 Task: Add a condition where "Hours since assigned Greater than Twenty" in unsolved tickets in your groups.
Action: Mouse moved to (162, 506)
Screenshot: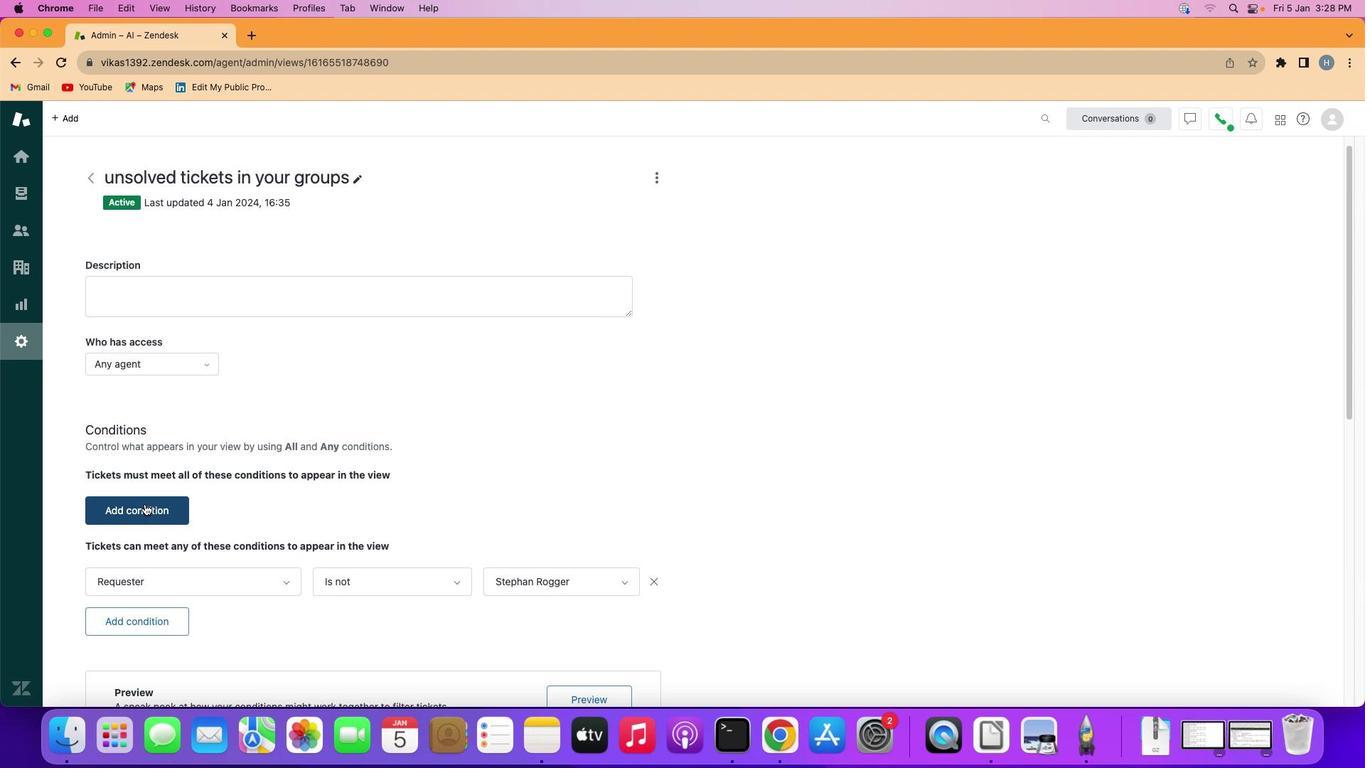 
Action: Mouse pressed left at (162, 506)
Screenshot: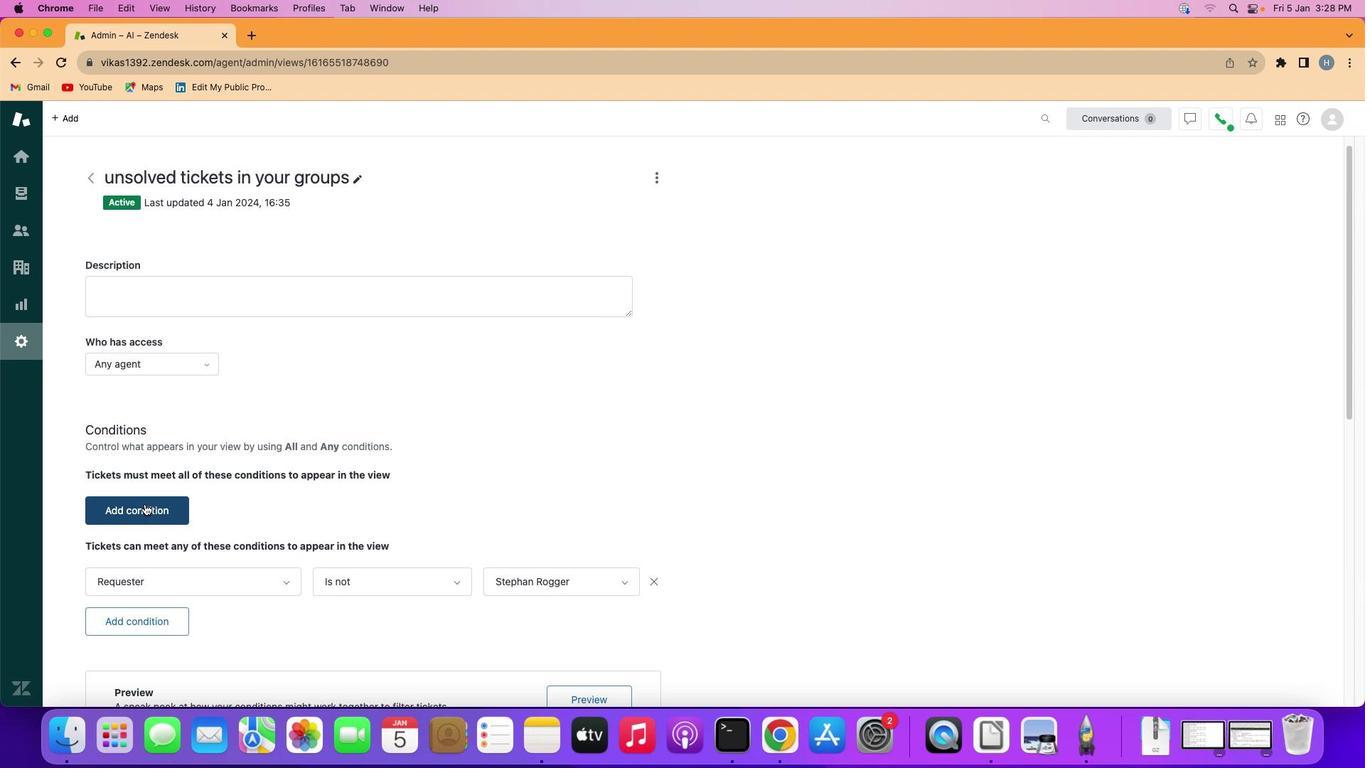 
Action: Mouse moved to (183, 509)
Screenshot: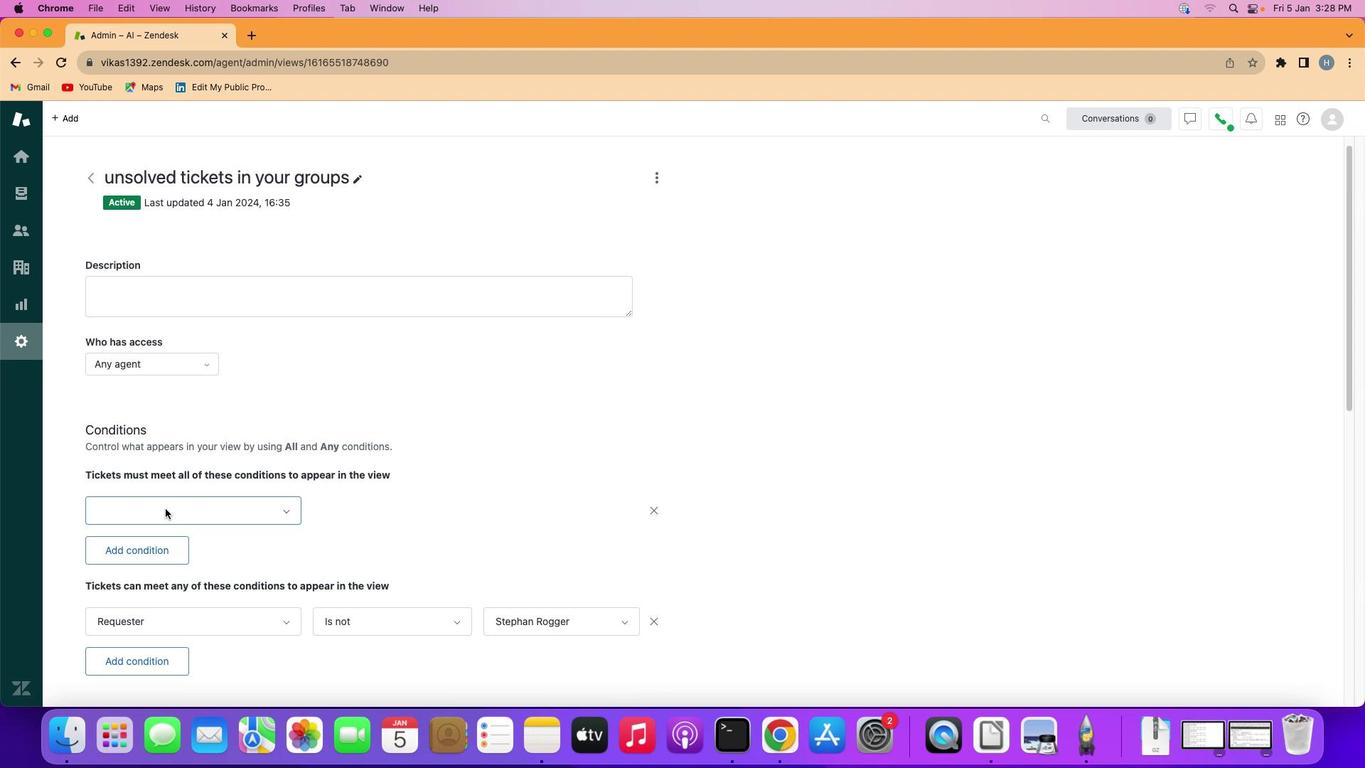 
Action: Mouse pressed left at (183, 509)
Screenshot: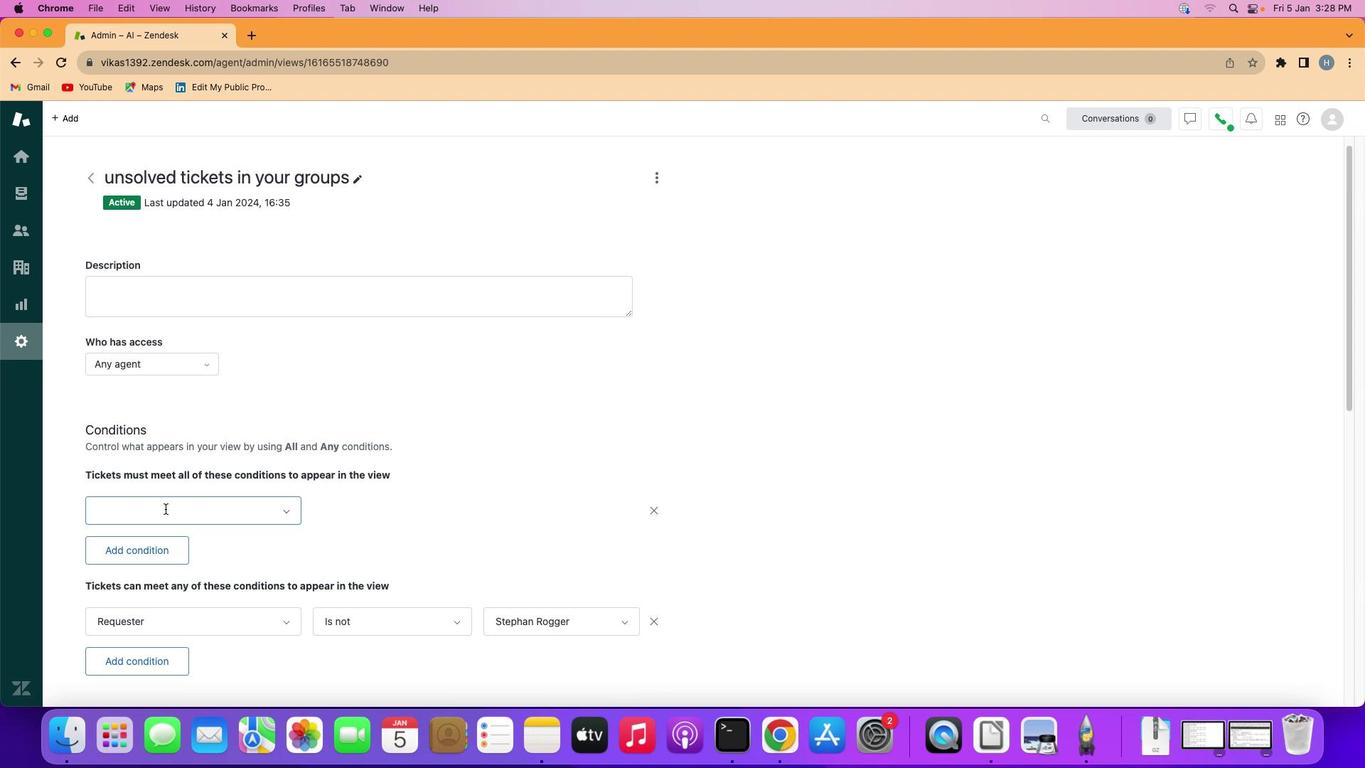 
Action: Mouse moved to (207, 410)
Screenshot: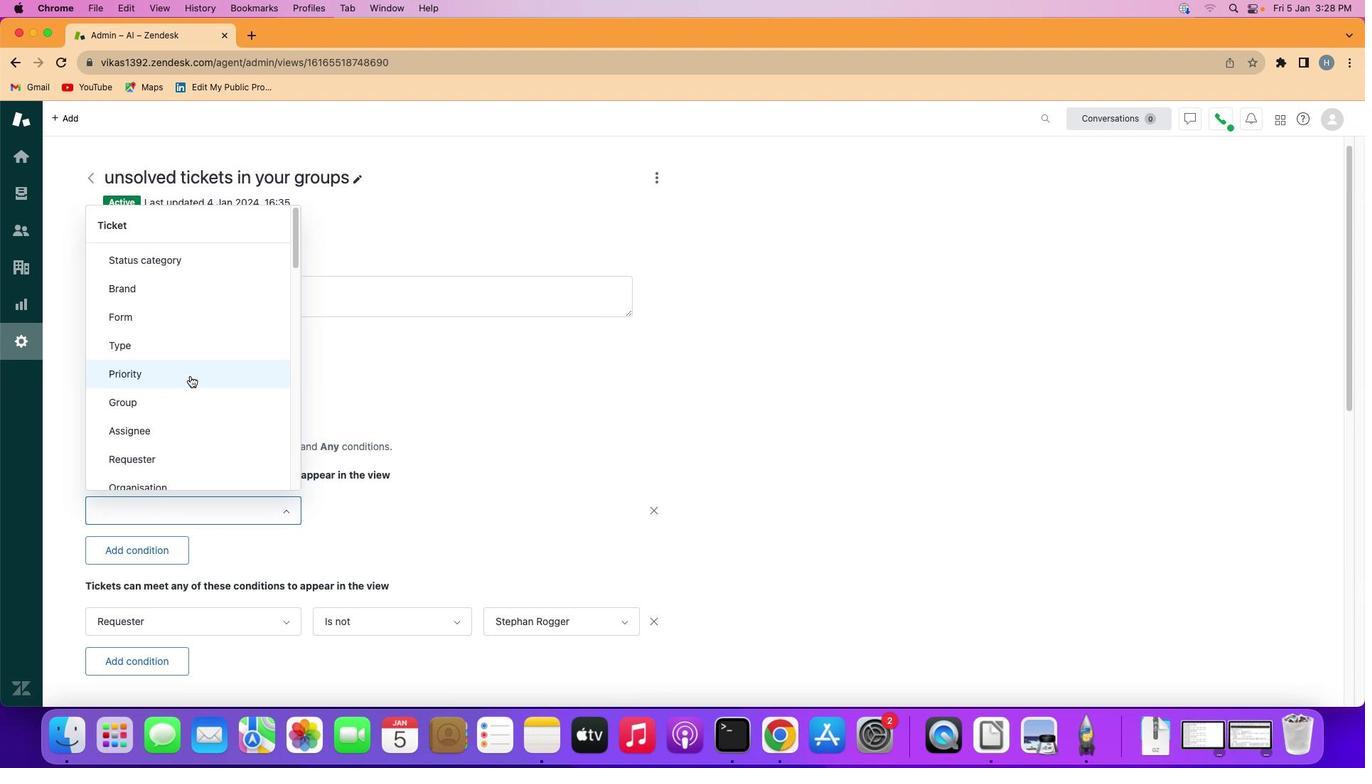 
Action: Mouse scrolled (207, 410) with delta (17, 131)
Screenshot: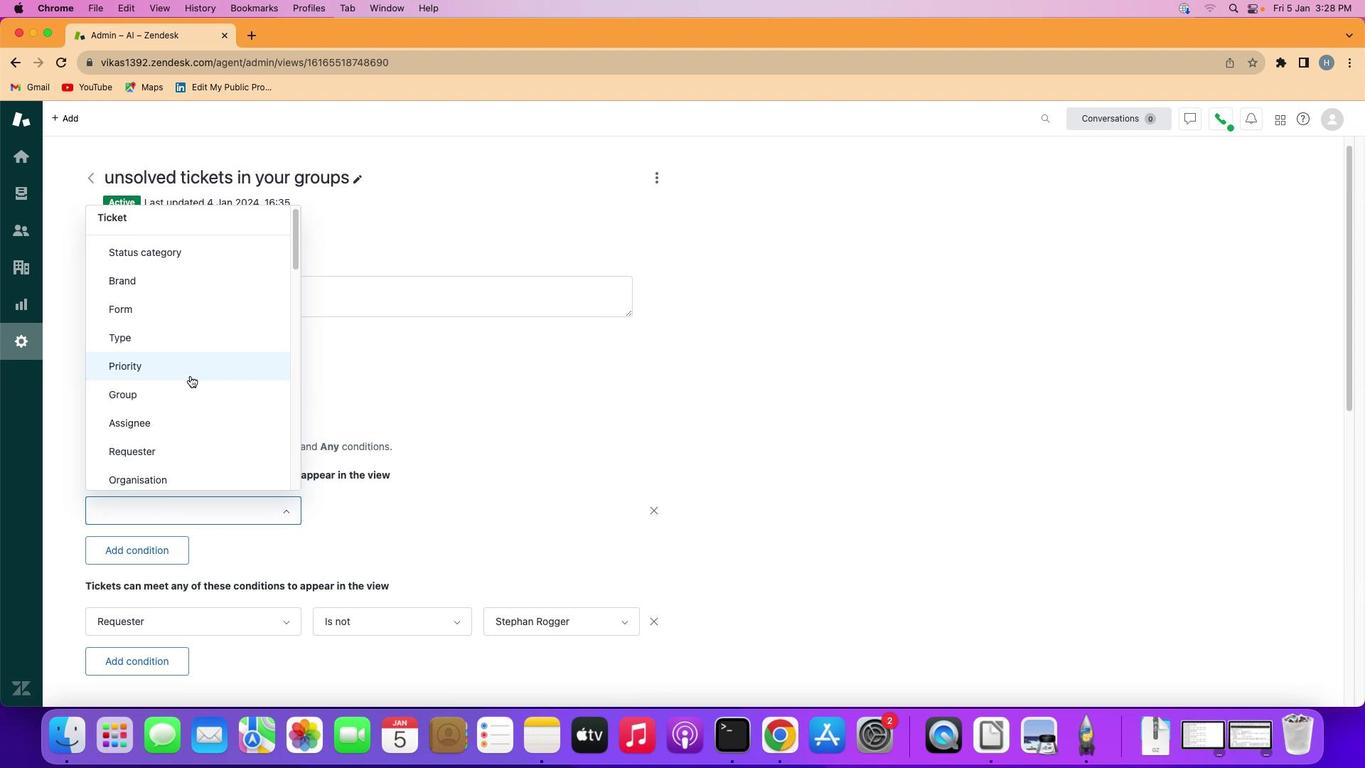 
Action: Mouse scrolled (207, 410) with delta (17, 131)
Screenshot: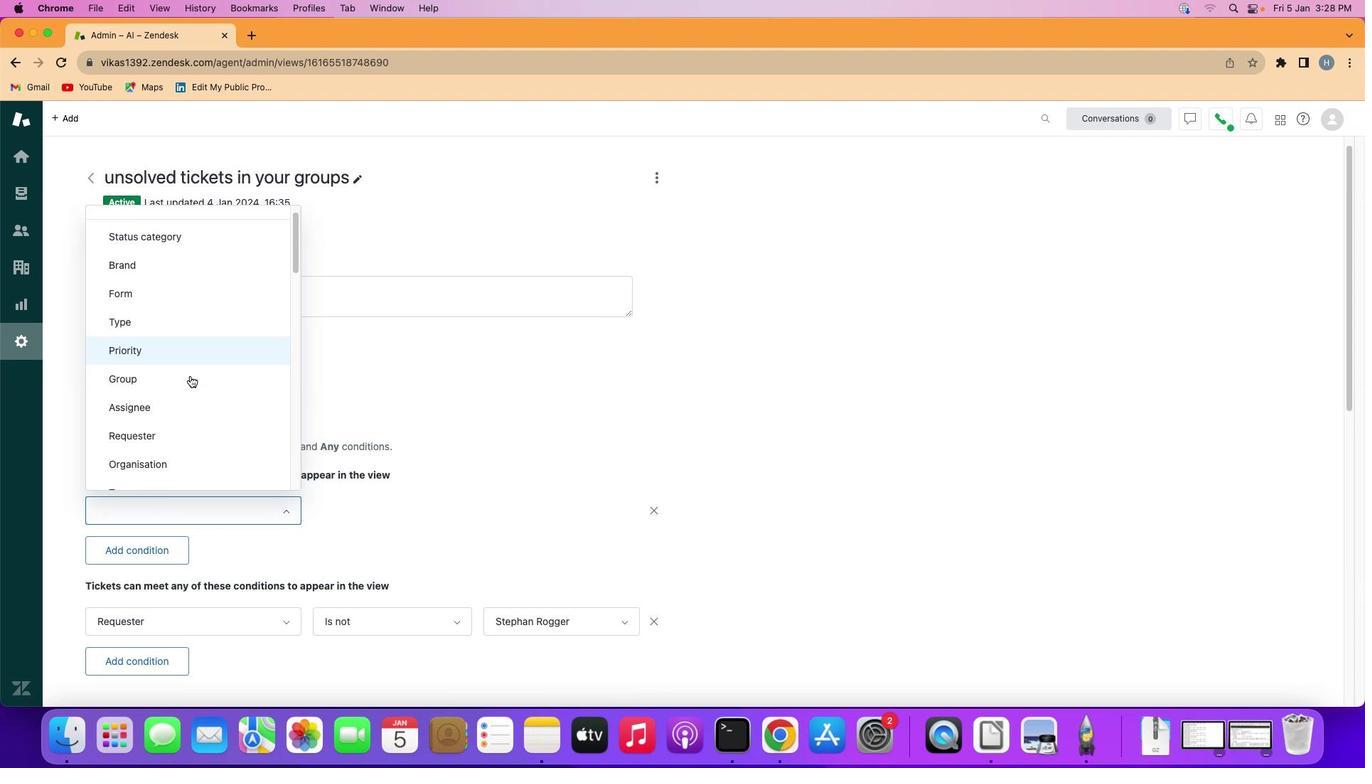 
Action: Mouse scrolled (207, 410) with delta (17, 130)
Screenshot: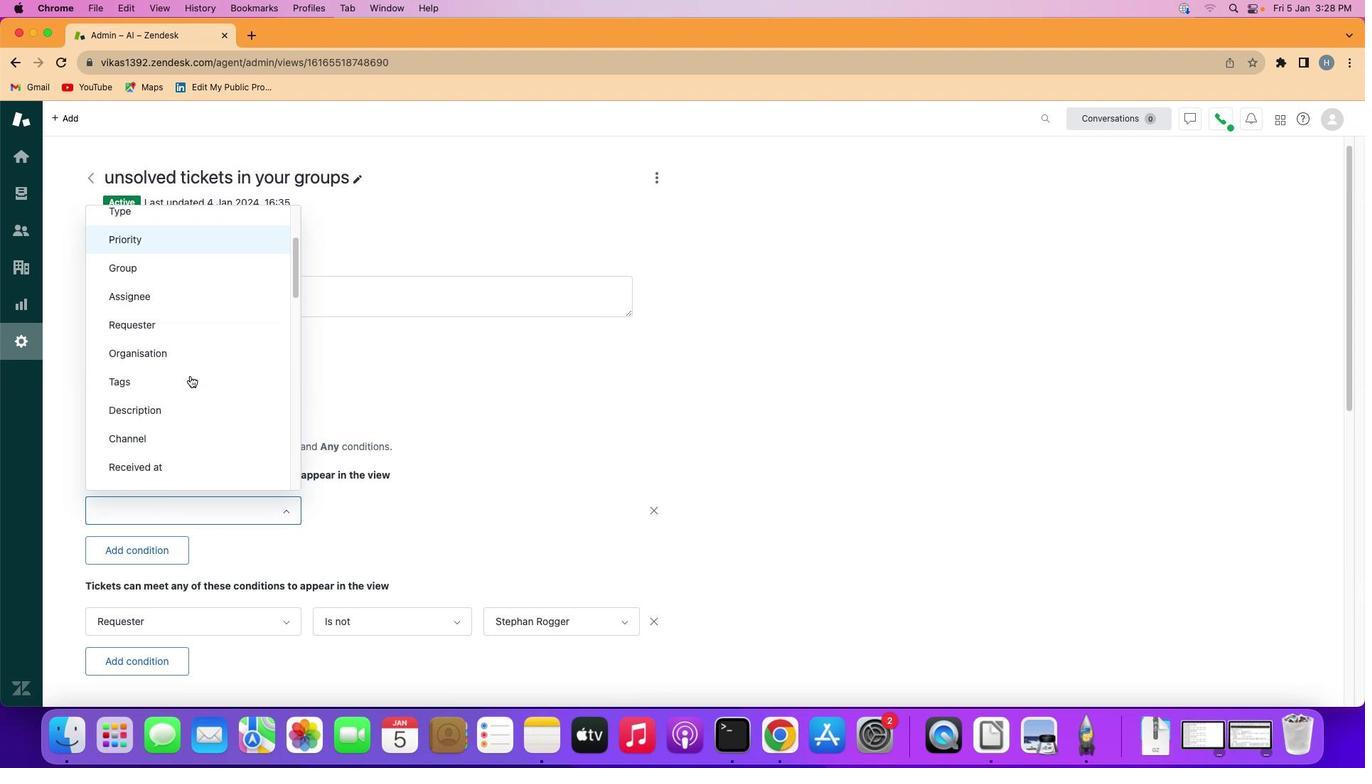 
Action: Mouse scrolled (207, 410) with delta (17, 130)
Screenshot: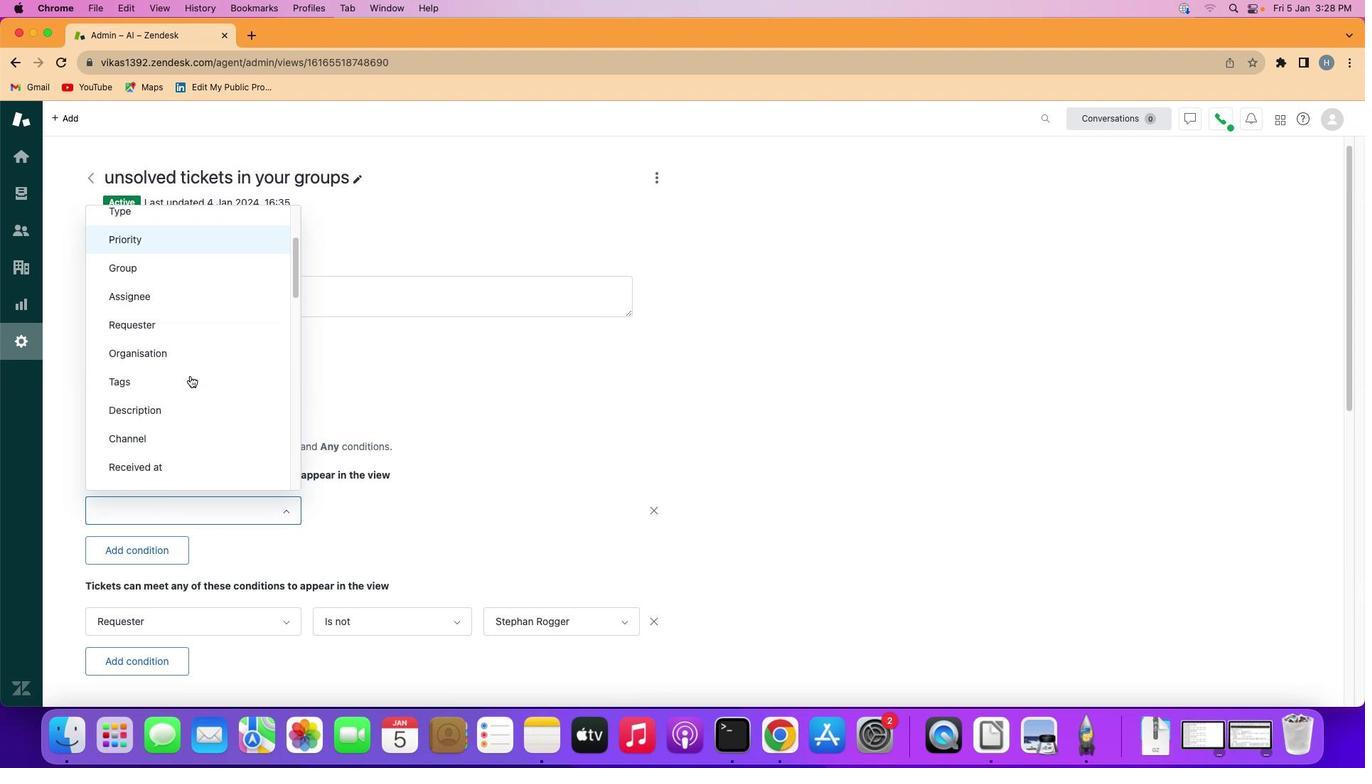 
Action: Mouse scrolled (207, 410) with delta (17, 130)
Screenshot: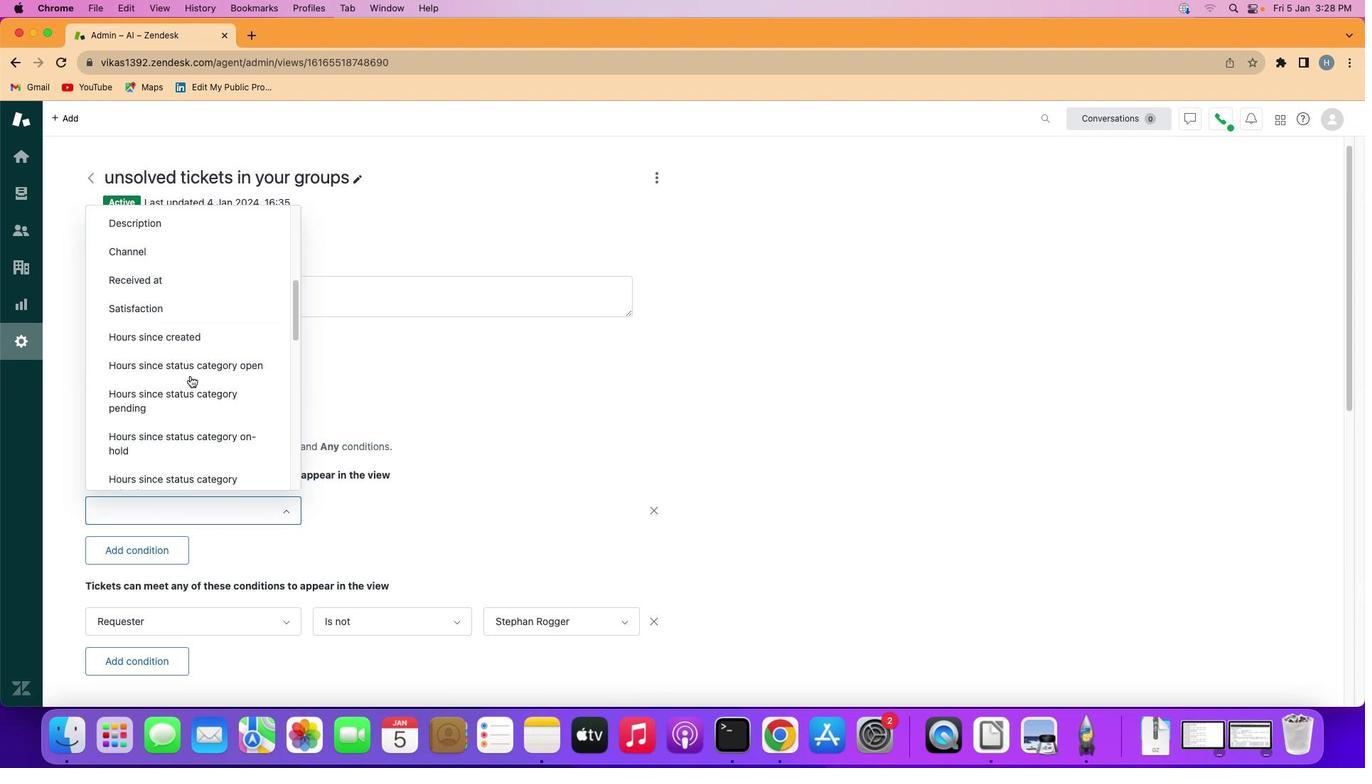 
Action: Mouse scrolled (207, 410) with delta (17, 130)
Screenshot: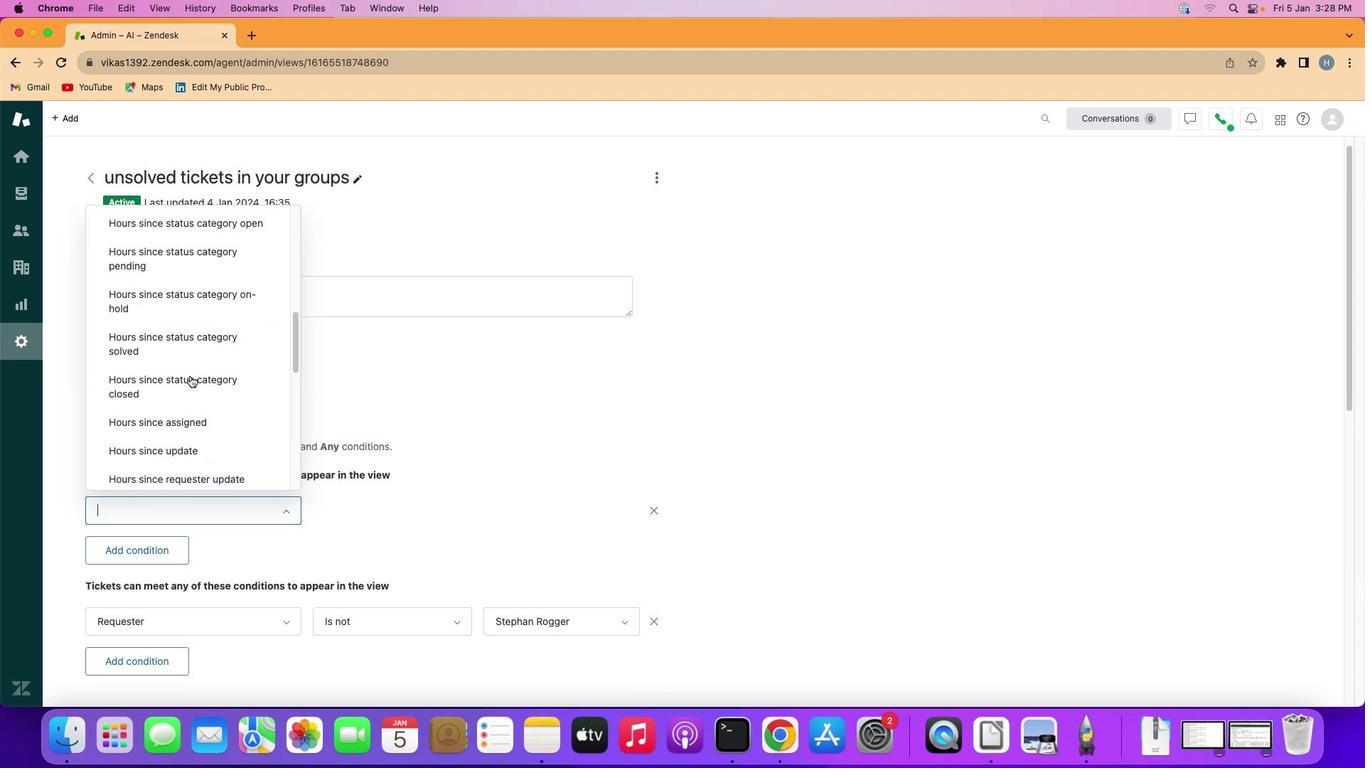 
Action: Mouse moved to (218, 421)
Screenshot: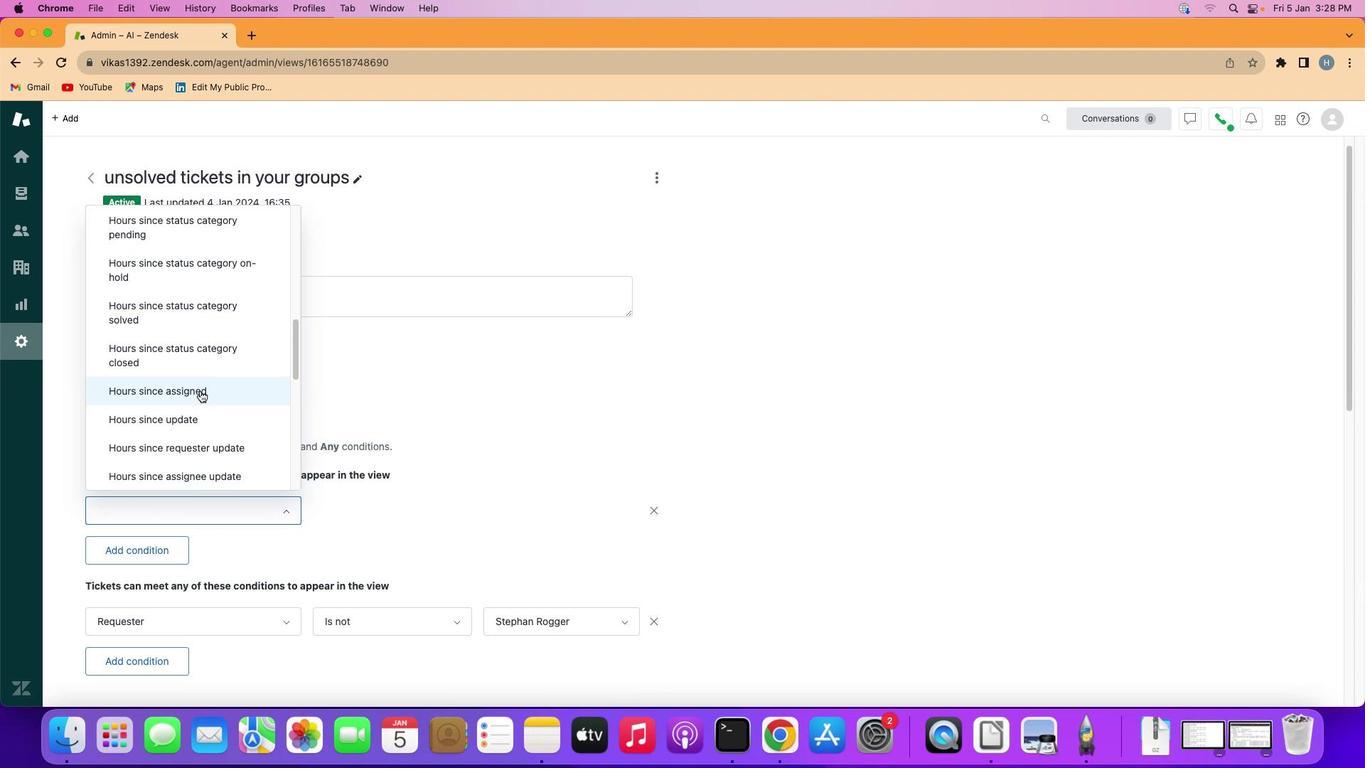 
Action: Mouse pressed left at (218, 421)
Screenshot: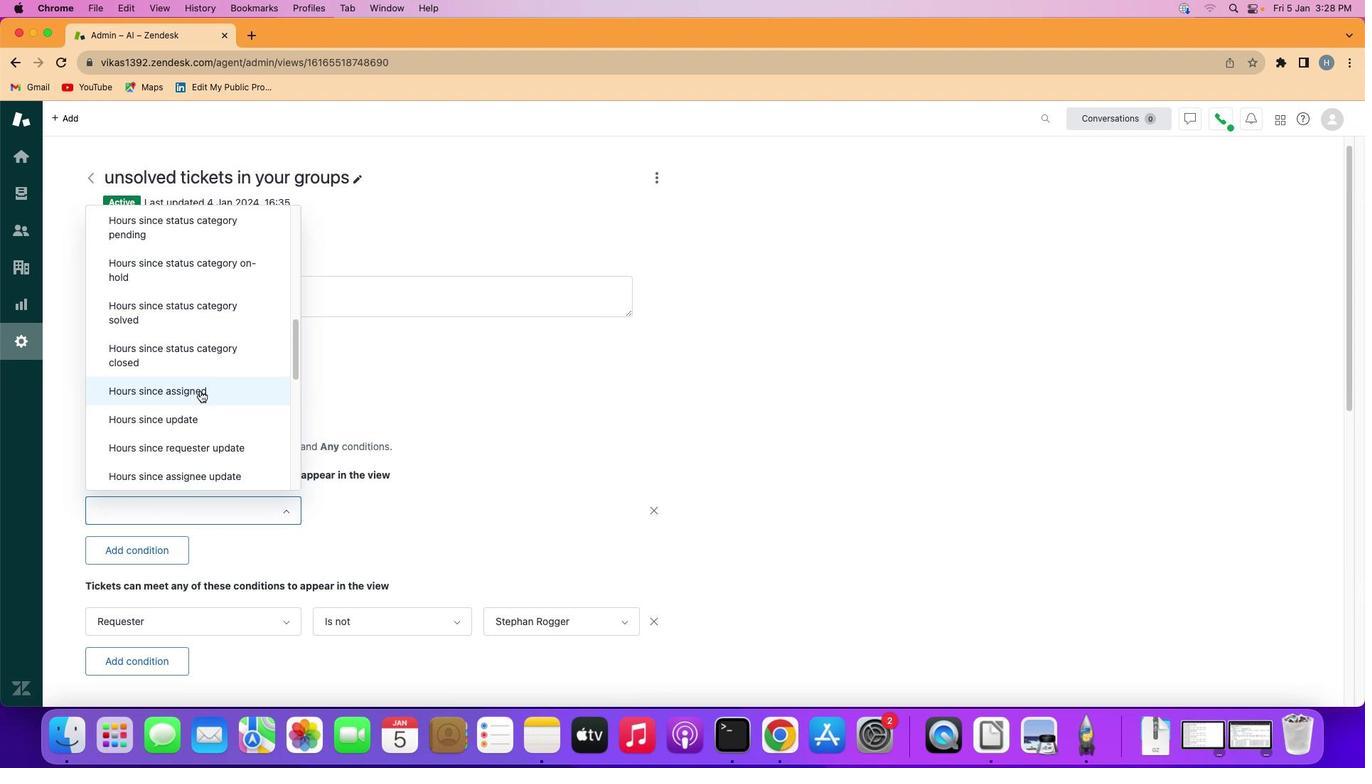 
Action: Mouse moved to (396, 513)
Screenshot: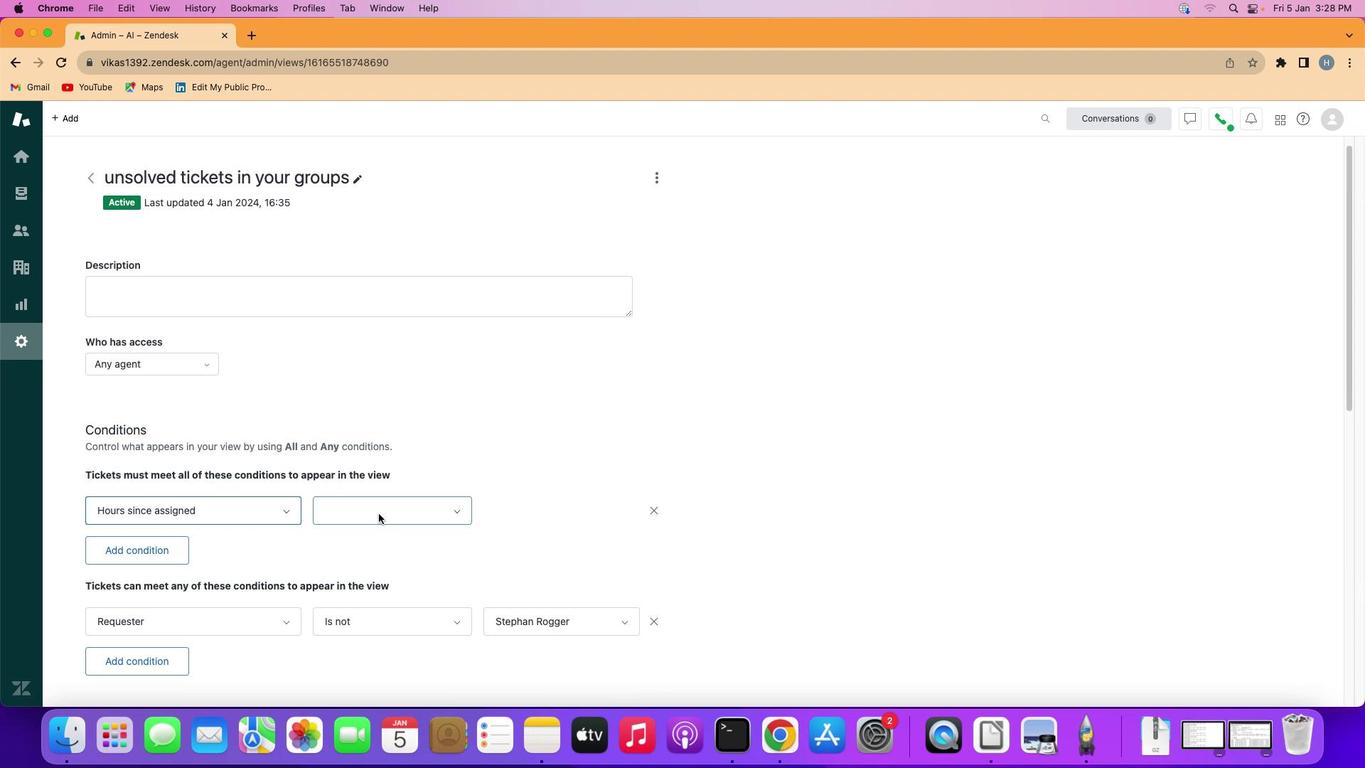 
Action: Mouse pressed left at (396, 513)
Screenshot: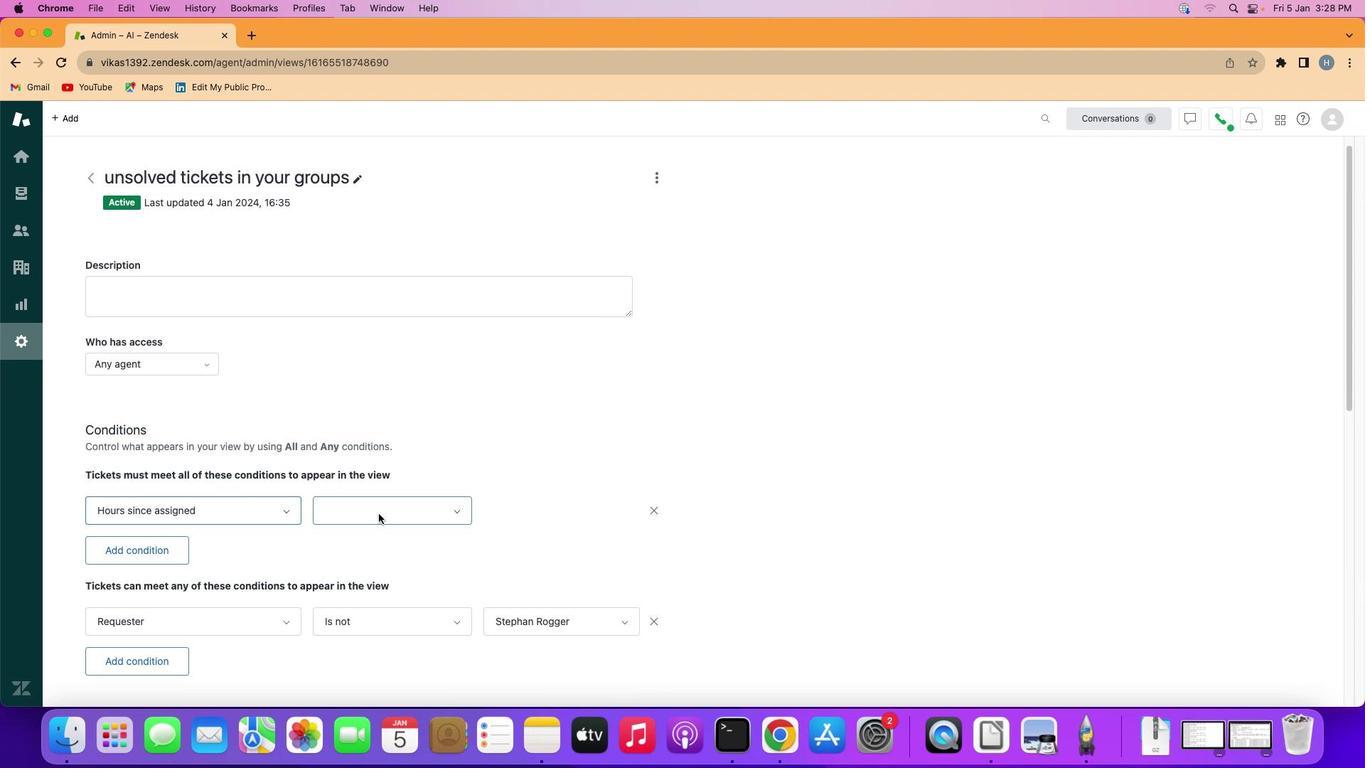 
Action: Mouse moved to (408, 567)
Screenshot: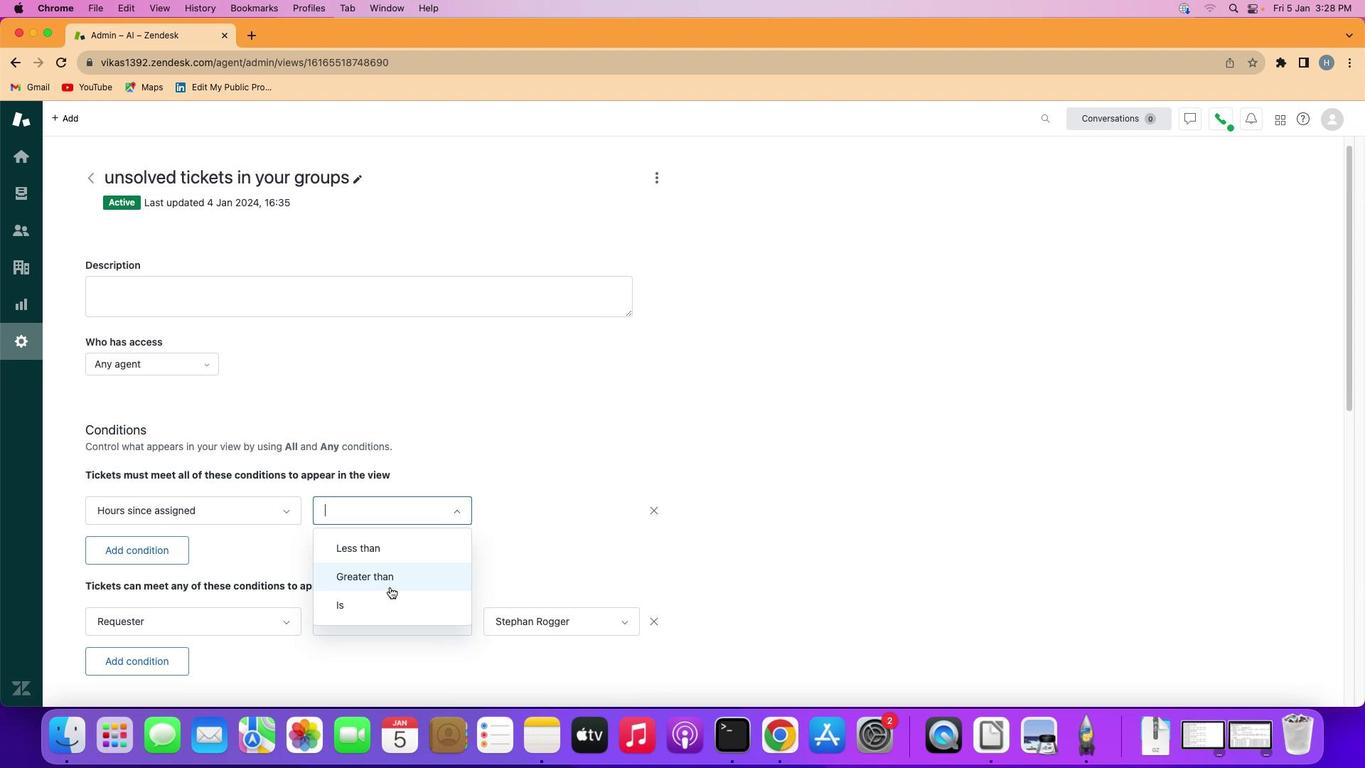 
Action: Mouse pressed left at (408, 567)
Screenshot: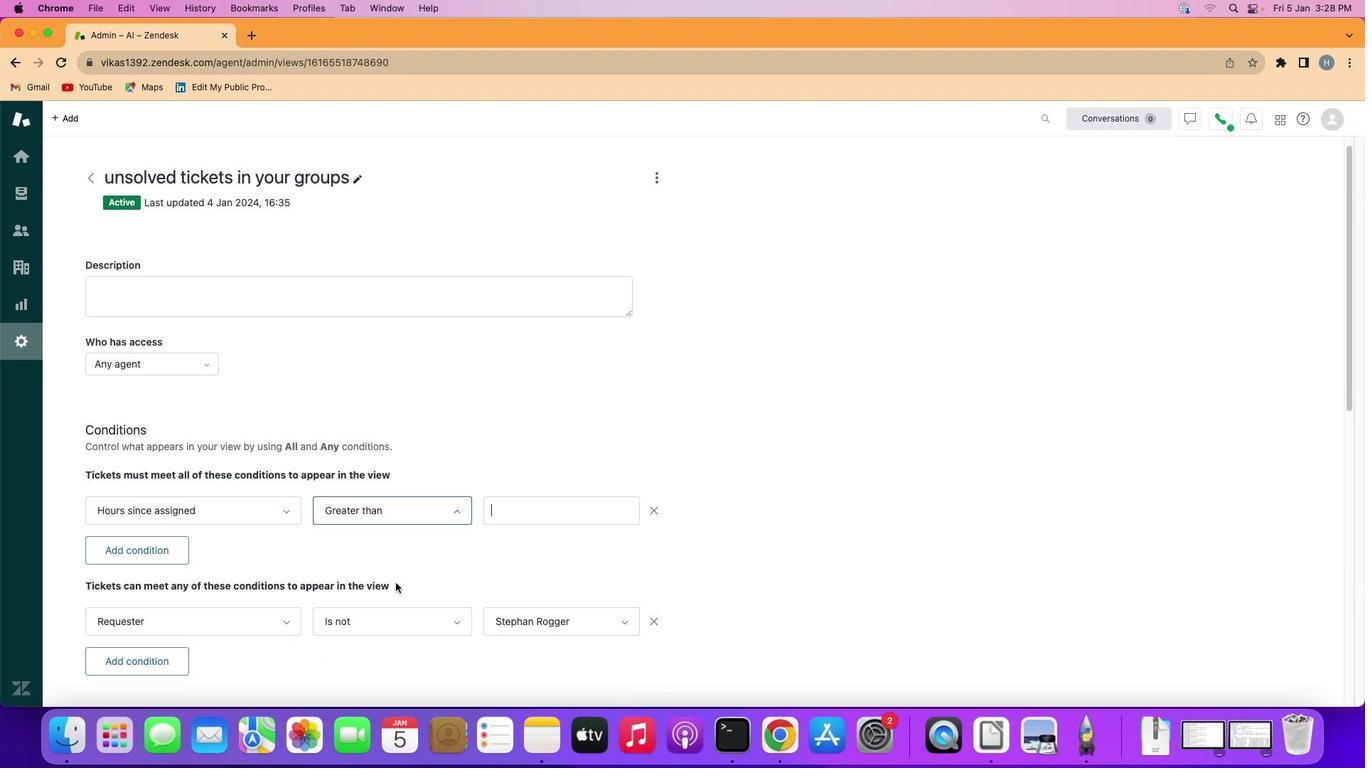 
Action: Mouse moved to (554, 522)
Screenshot: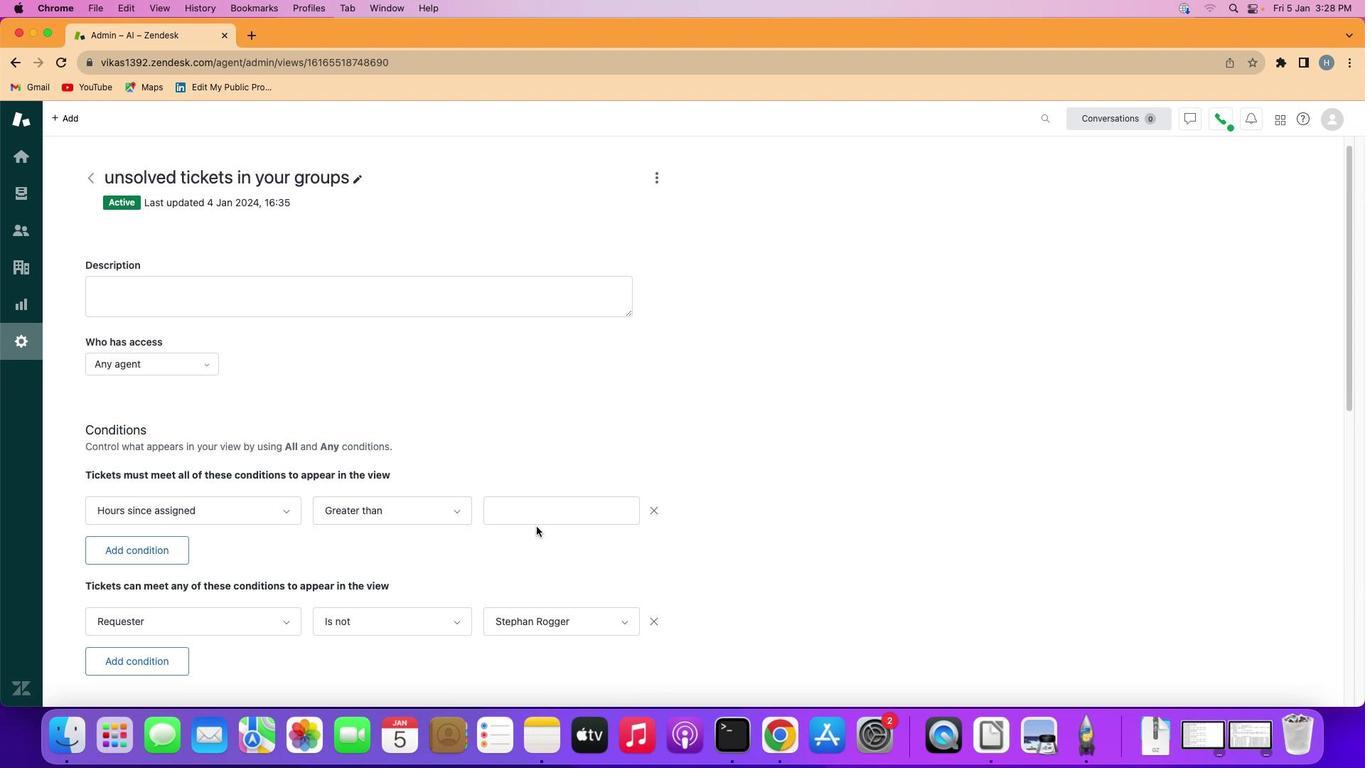 
Action: Mouse pressed left at (554, 522)
Screenshot: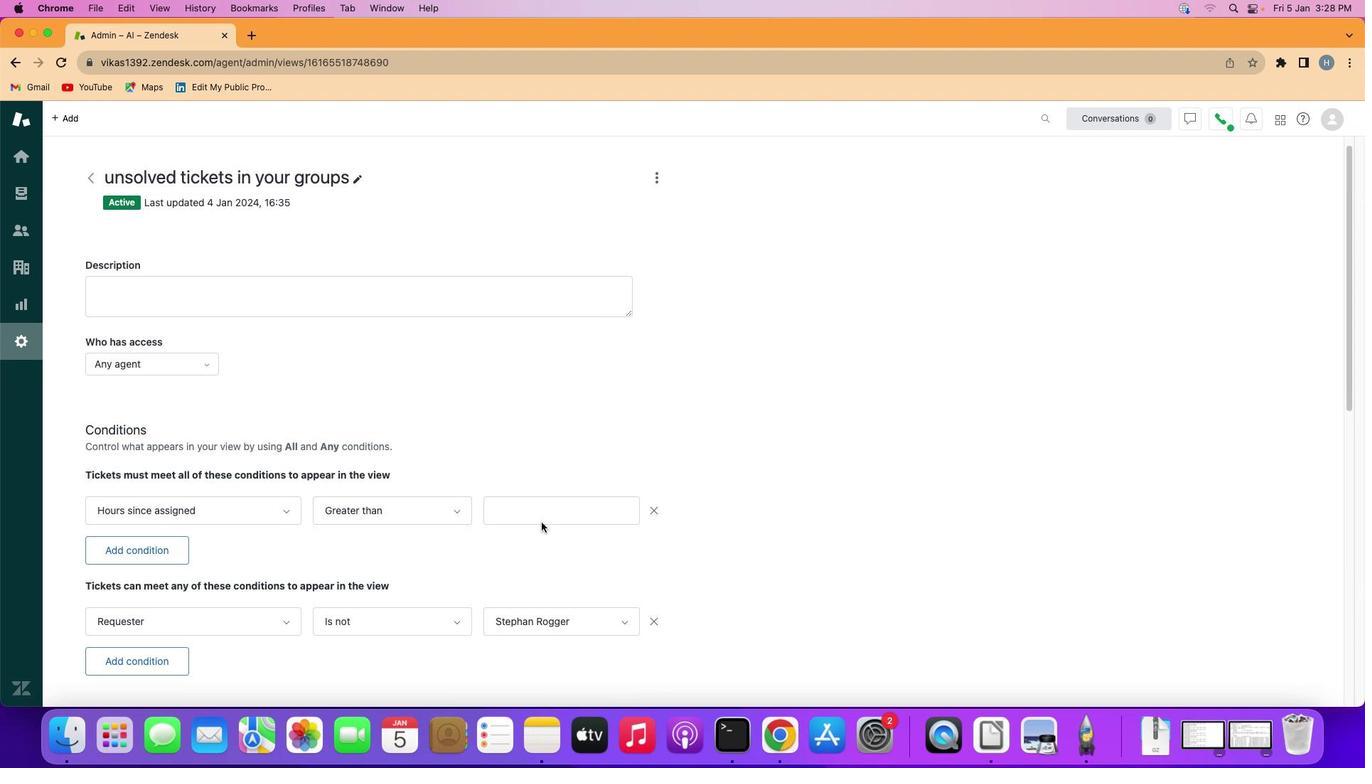 
Action: Mouse moved to (561, 517)
Screenshot: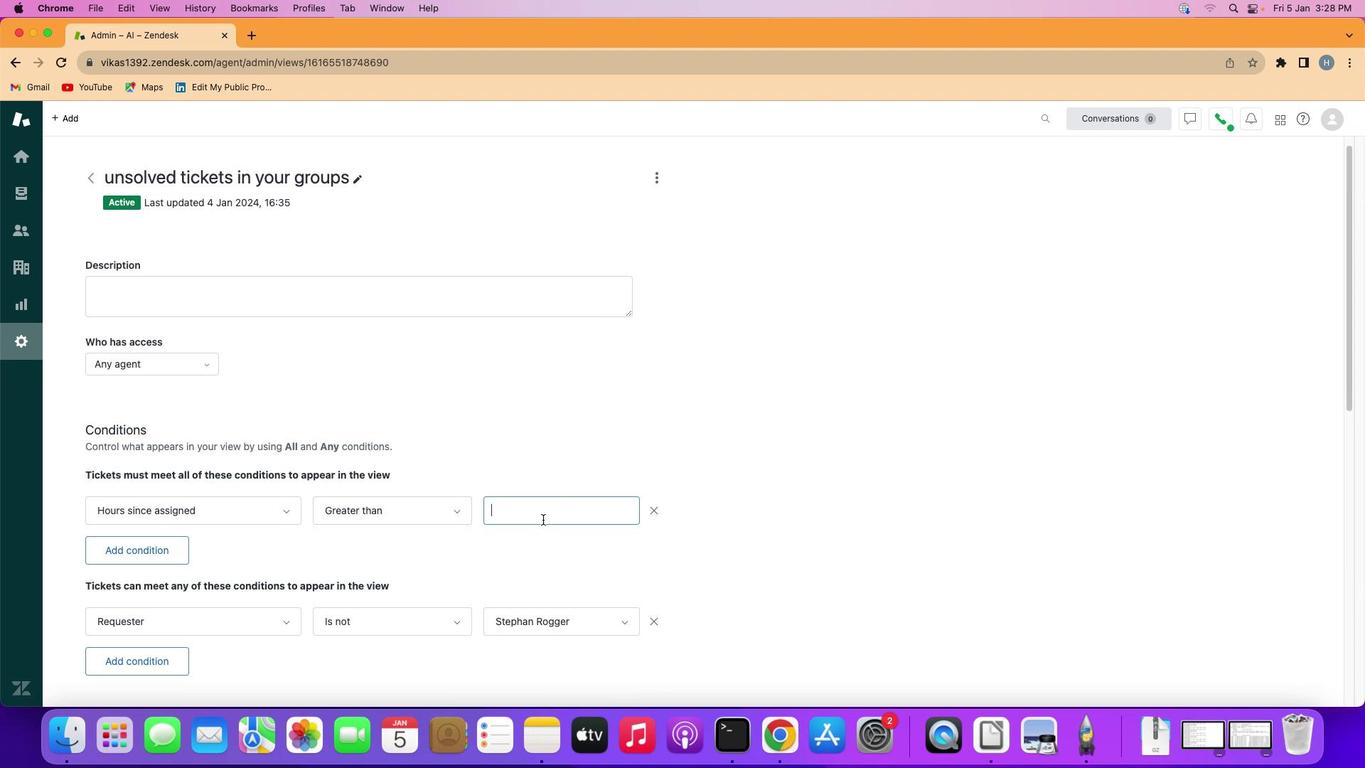 
Action: Mouse pressed left at (561, 517)
Screenshot: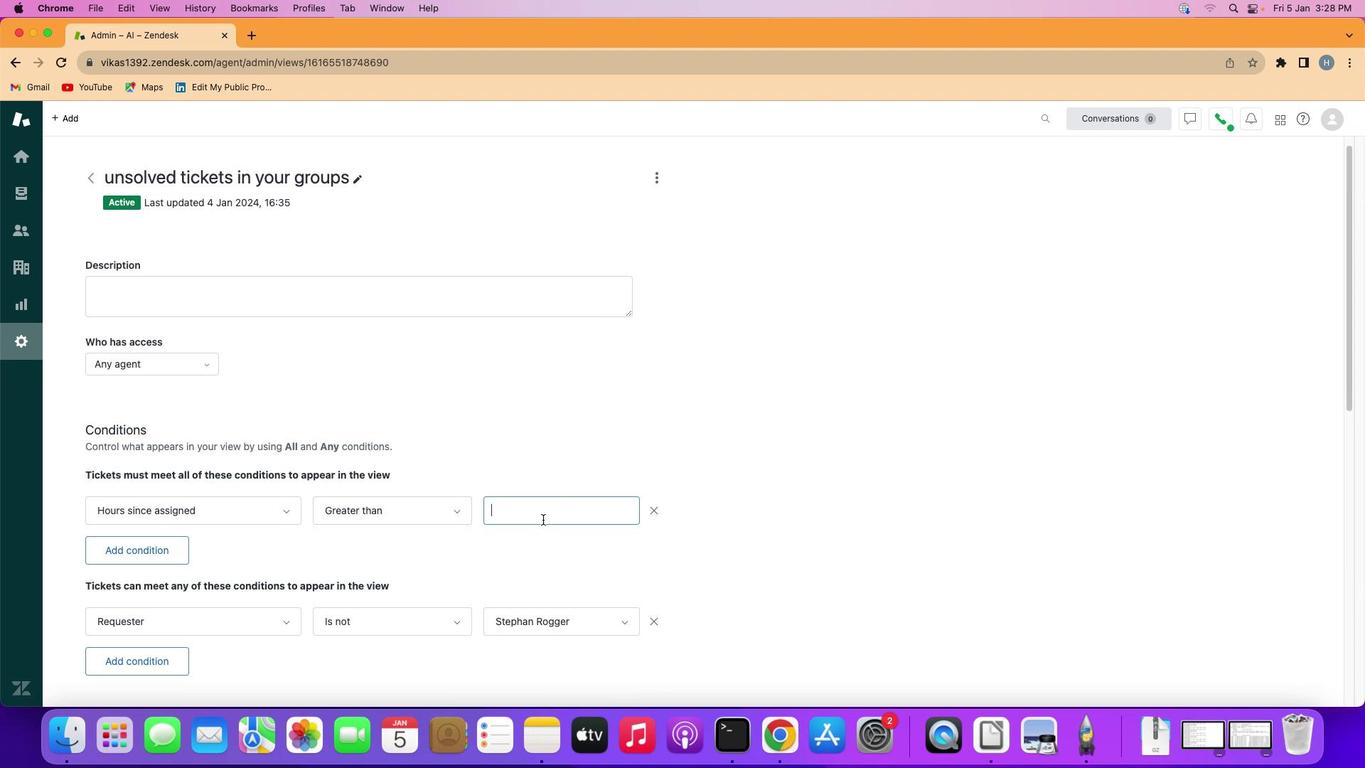 
Action: Mouse moved to (546, 509)
Screenshot: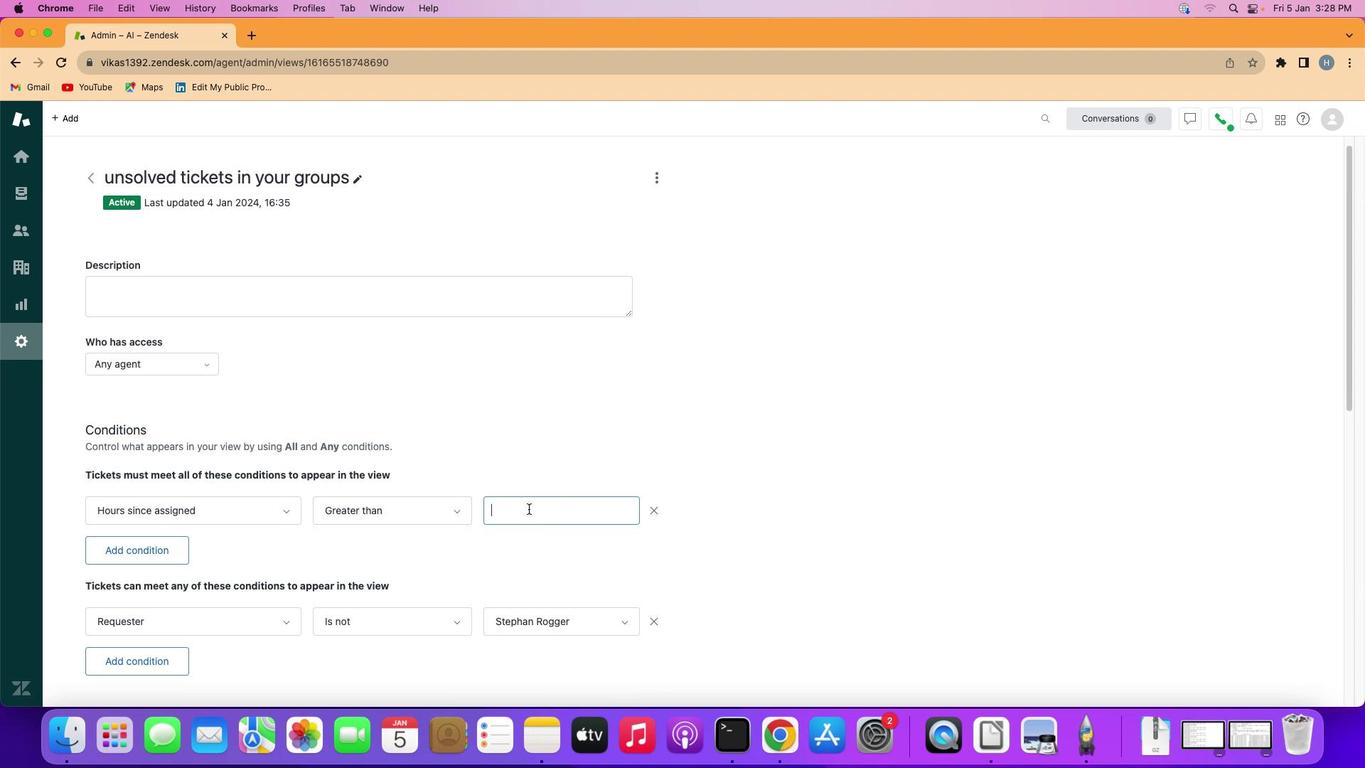 
Action: Key pressed Key.shift'T''w''e''n''t''y'
Screenshot: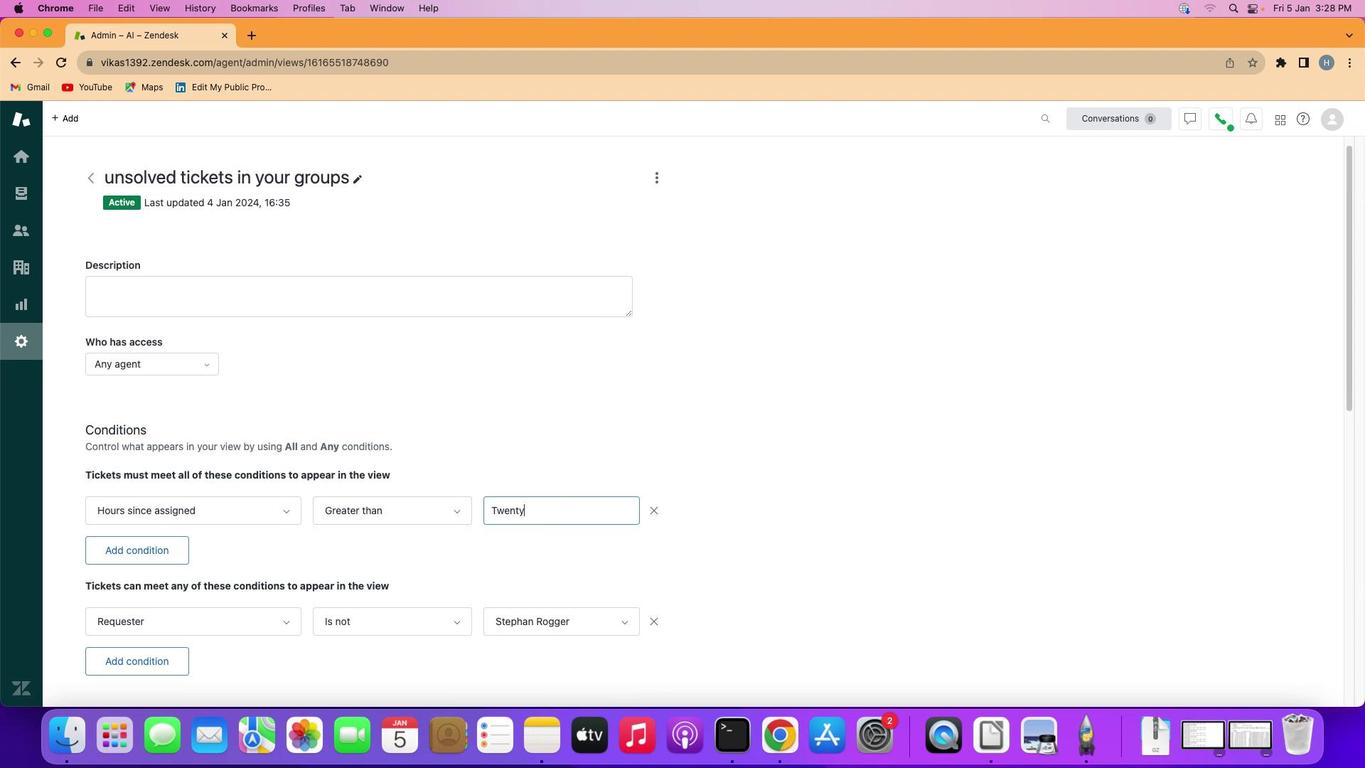 
Action: Mouse moved to (557, 536)
Screenshot: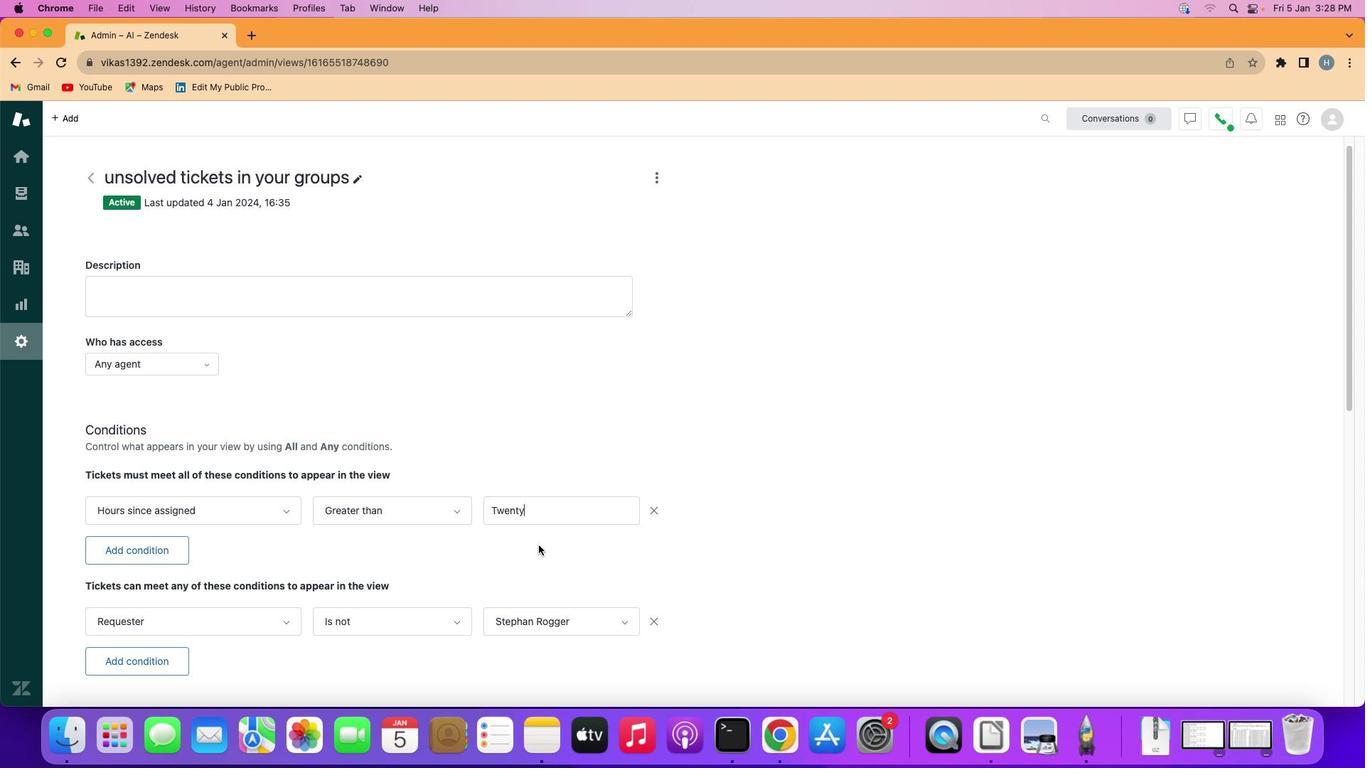 
Action: Mouse pressed left at (557, 536)
Screenshot: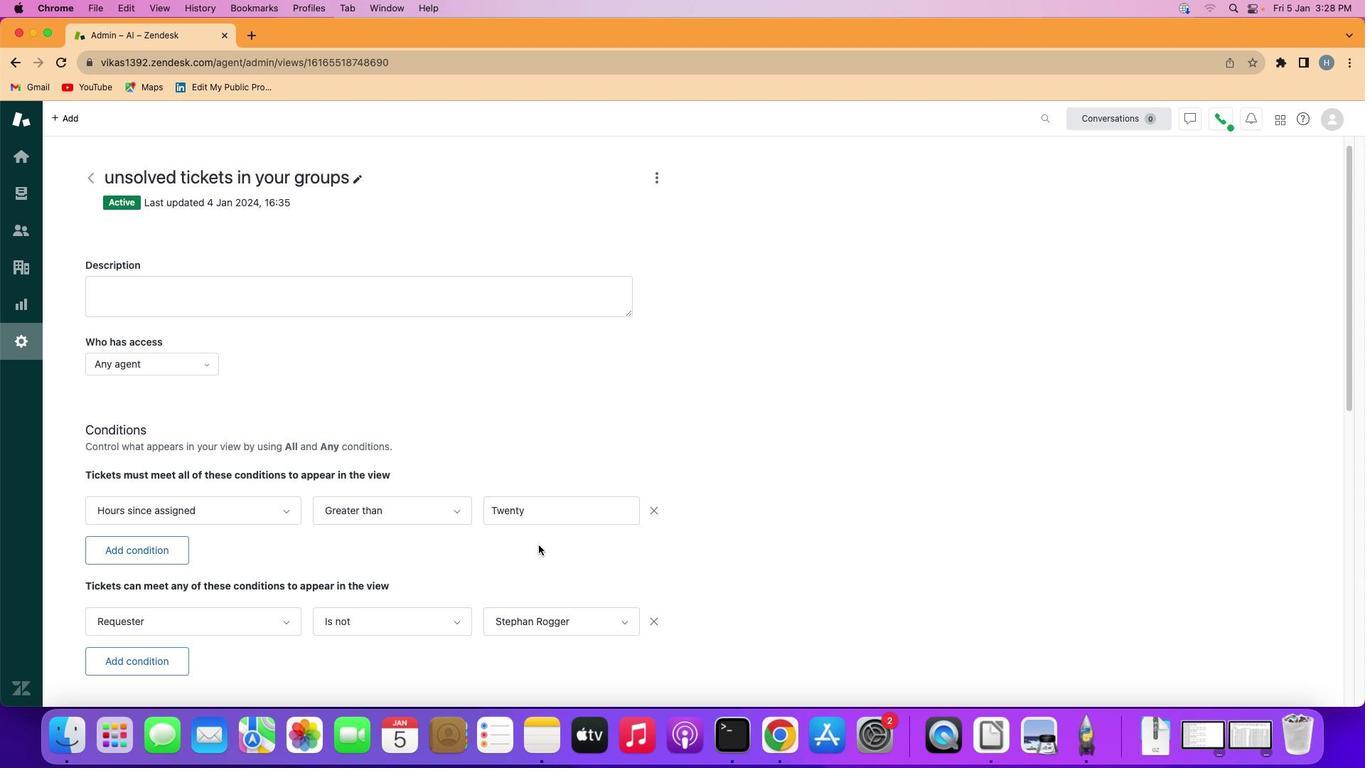 
